 Task: Set up a filter for calendar appointments in Outlook.
Action: Mouse moved to (18, 63)
Screenshot: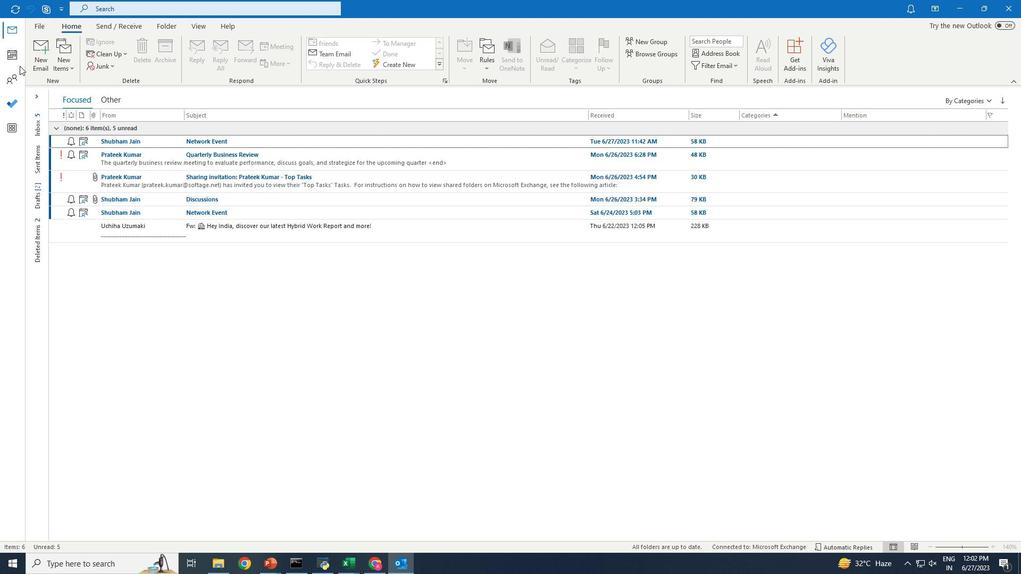 
Action: Mouse pressed left at (18, 63)
Screenshot: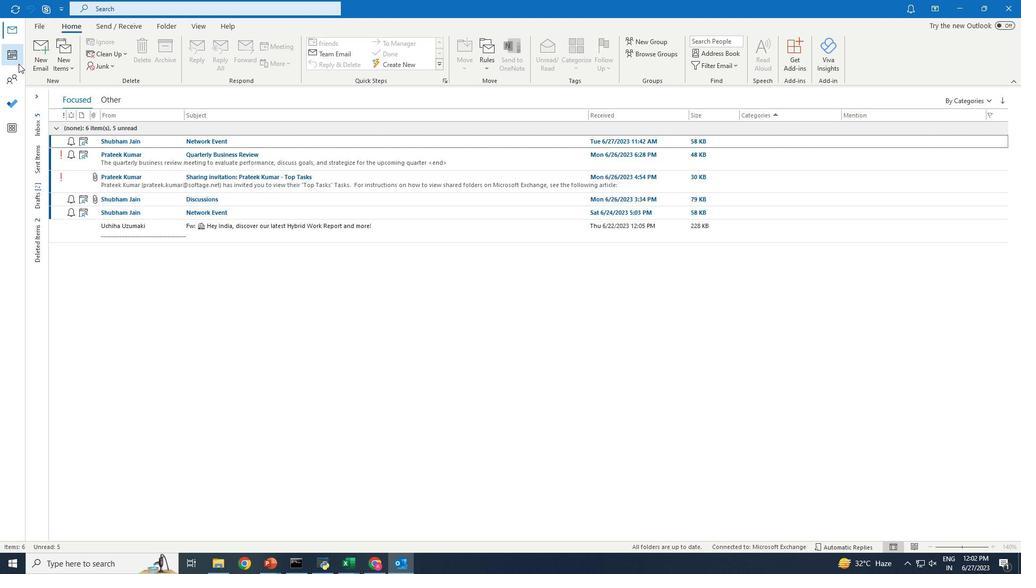 
Action: Mouse moved to (194, 28)
Screenshot: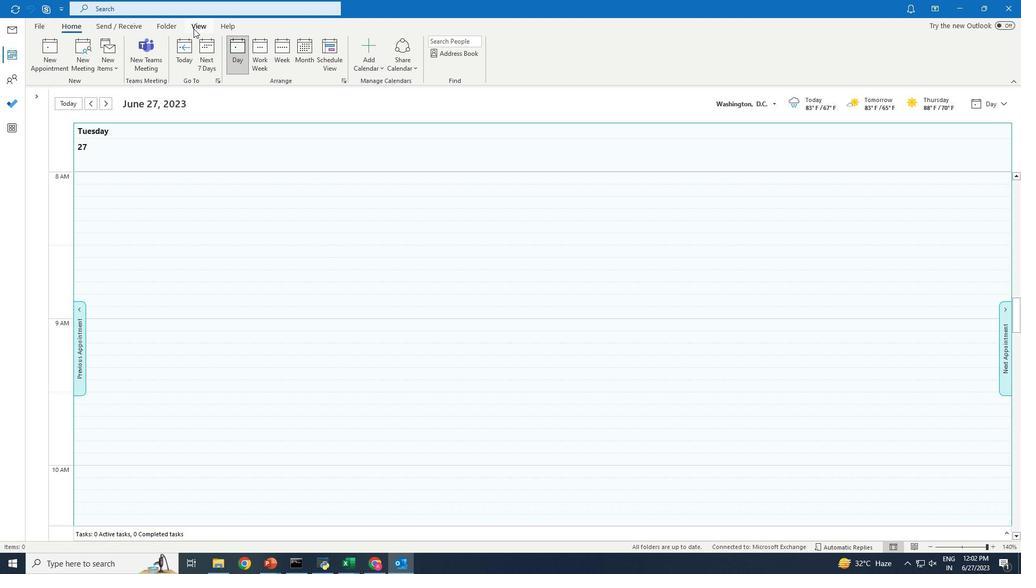 
Action: Mouse pressed left at (194, 28)
Screenshot: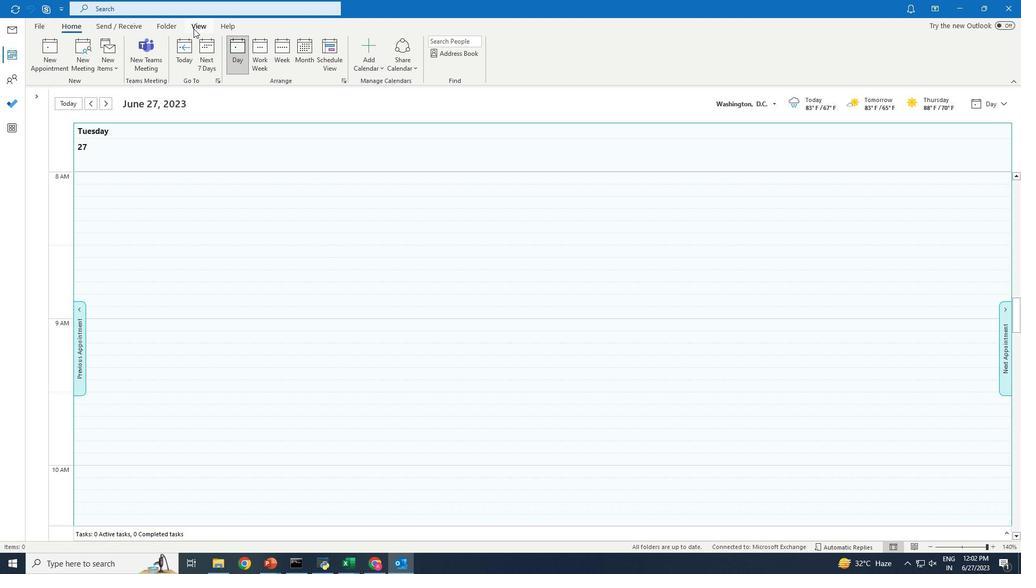 
Action: Mouse moved to (58, 57)
Screenshot: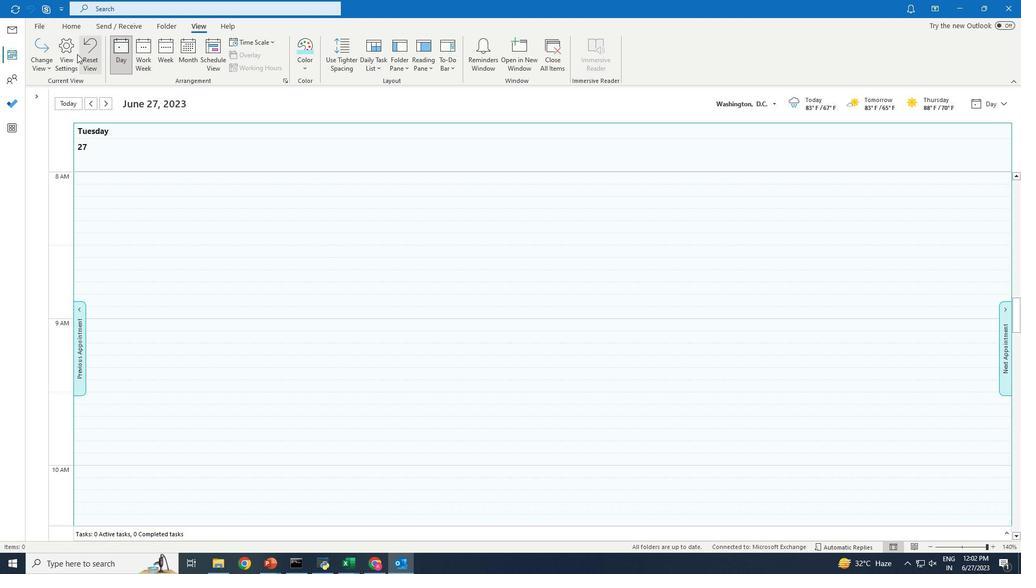 
Action: Mouse pressed left at (58, 57)
Screenshot: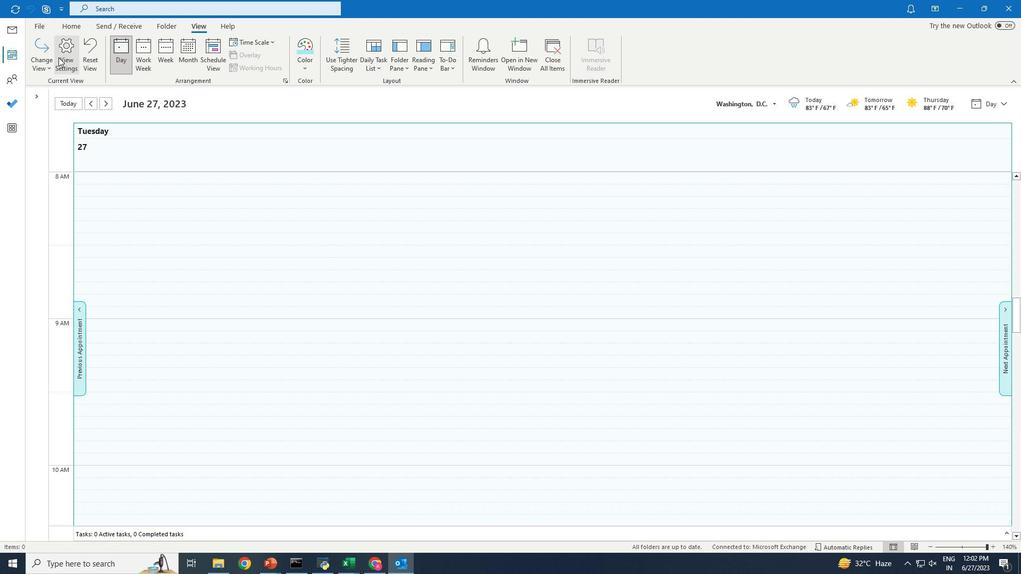 
Action: Mouse moved to (428, 278)
Screenshot: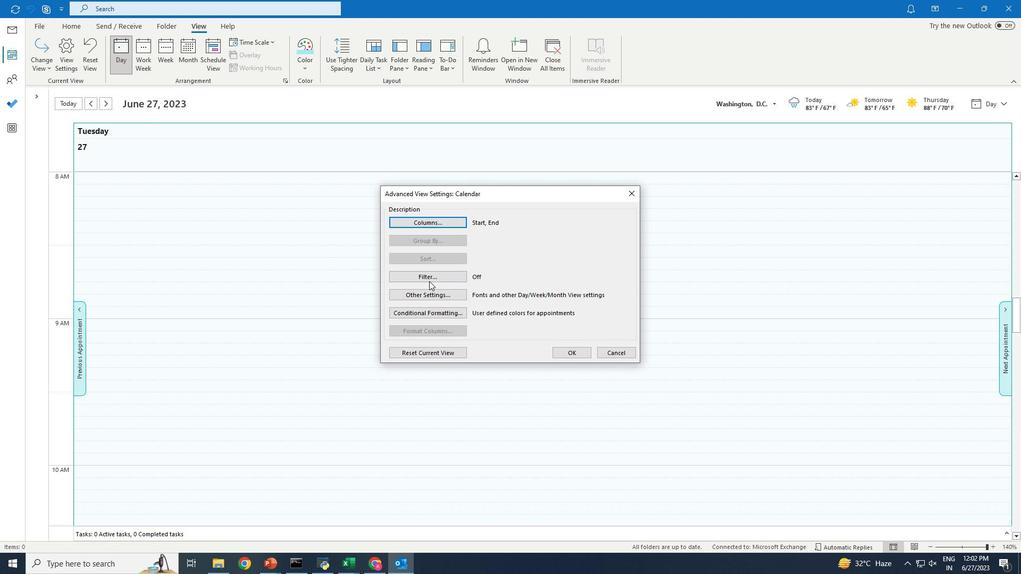 
Action: Mouse pressed left at (428, 278)
Screenshot: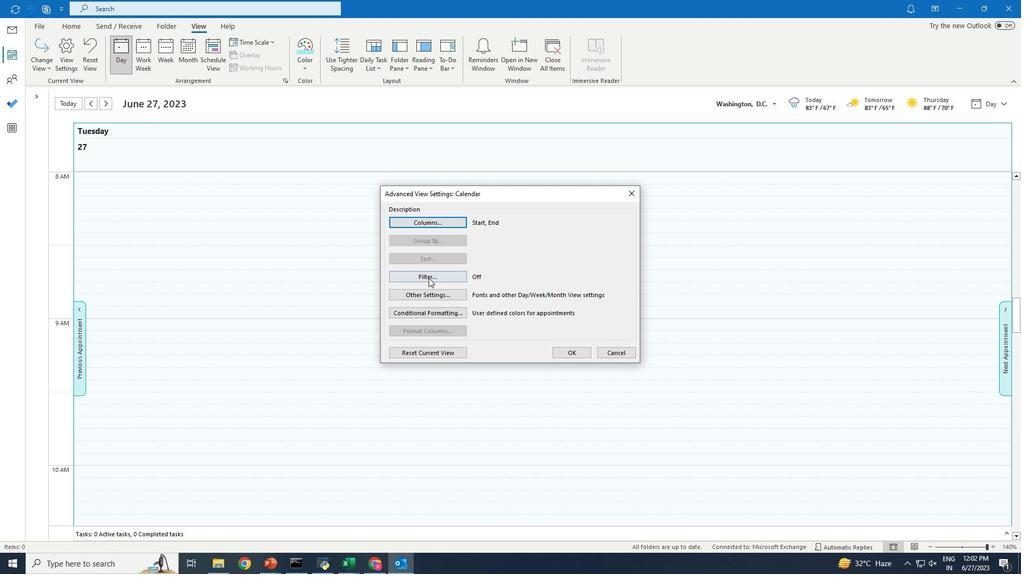 
Action: Mouse moved to (505, 215)
Screenshot: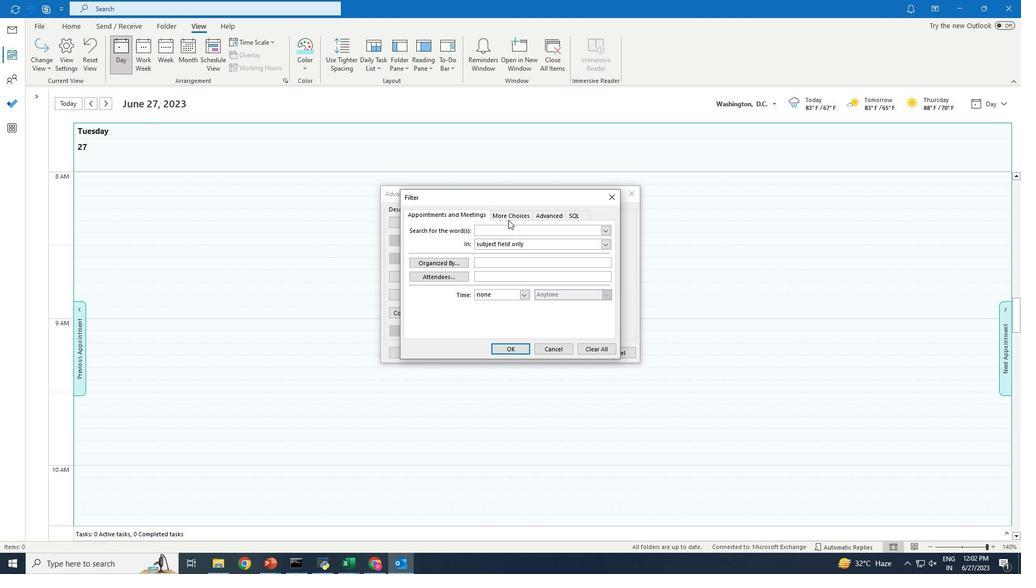 
Action: Mouse pressed left at (505, 215)
Screenshot: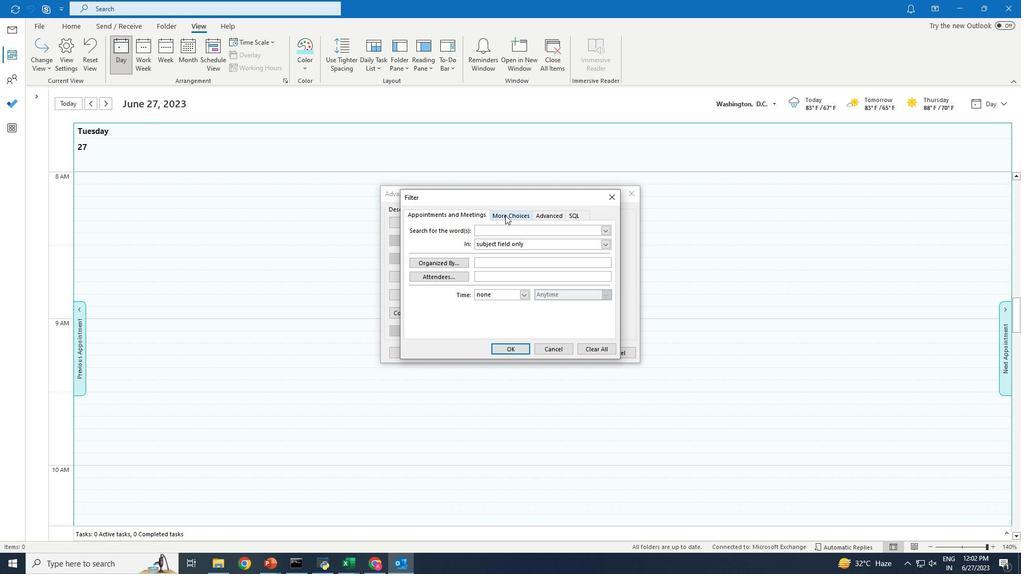 
Action: Mouse moved to (605, 231)
Screenshot: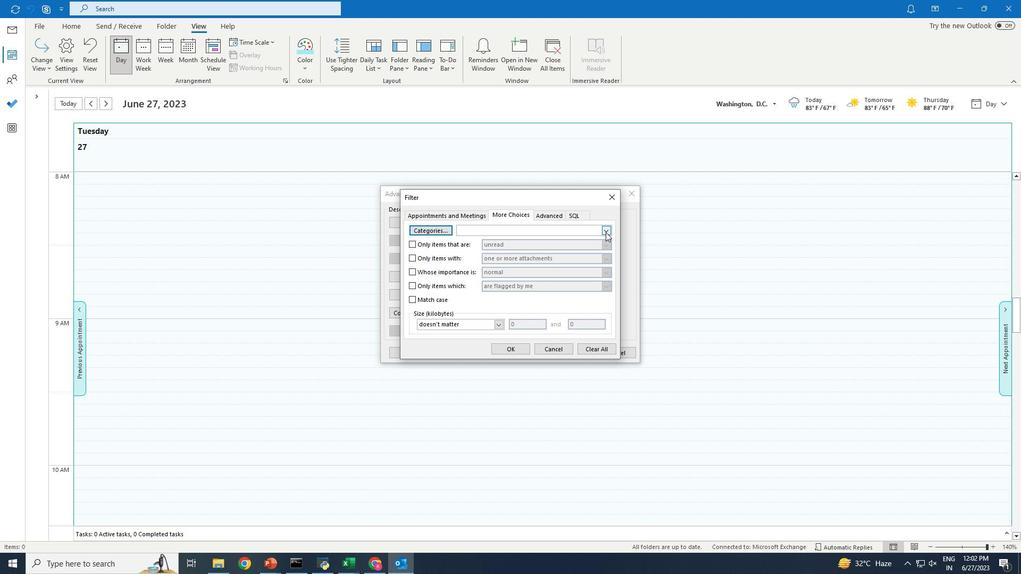 
Action: Mouse pressed left at (605, 231)
Screenshot: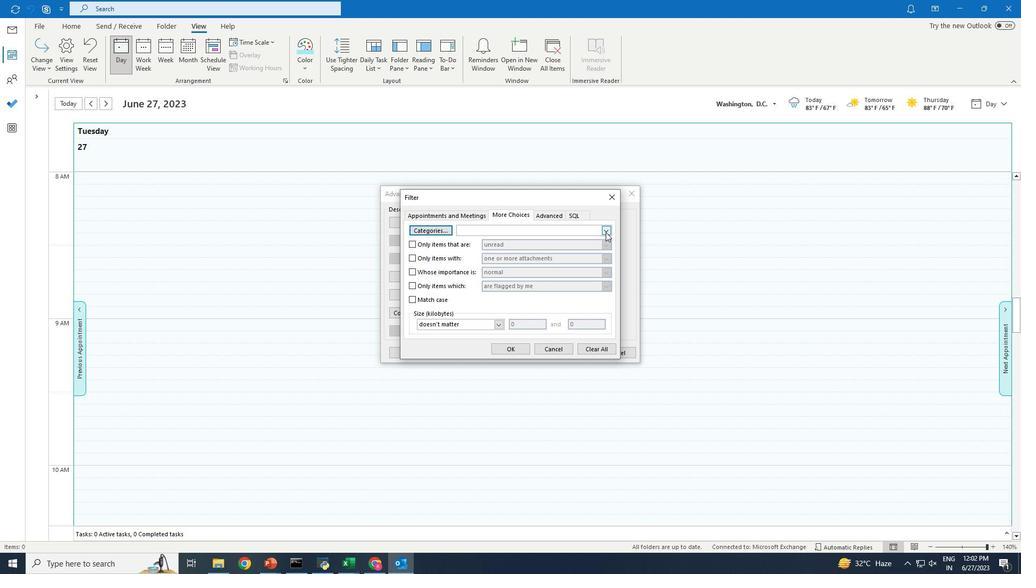 
Action: Mouse moved to (484, 239)
Screenshot: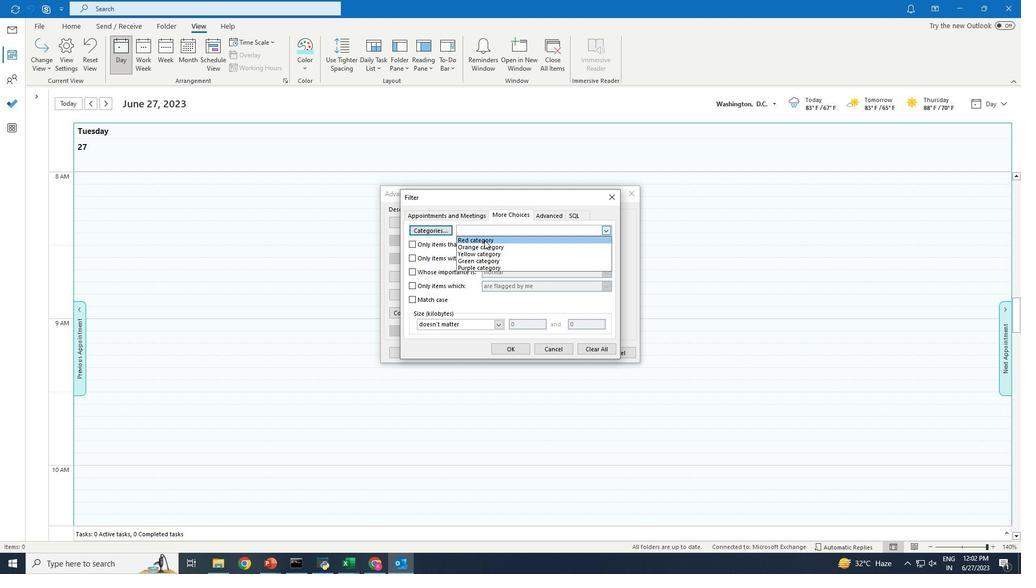 
Action: Mouse pressed left at (484, 239)
Screenshot: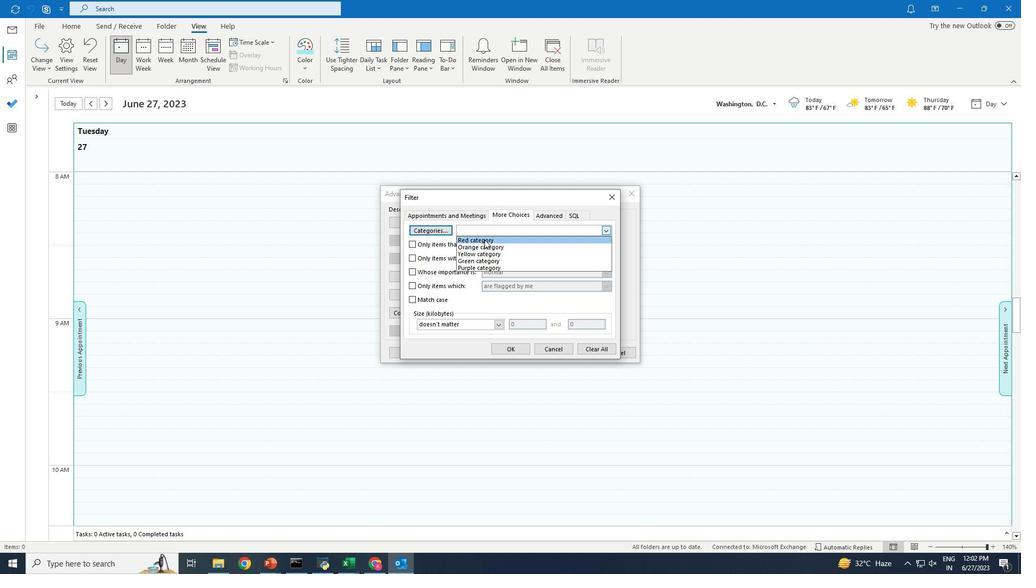 
Action: Mouse moved to (411, 269)
Screenshot: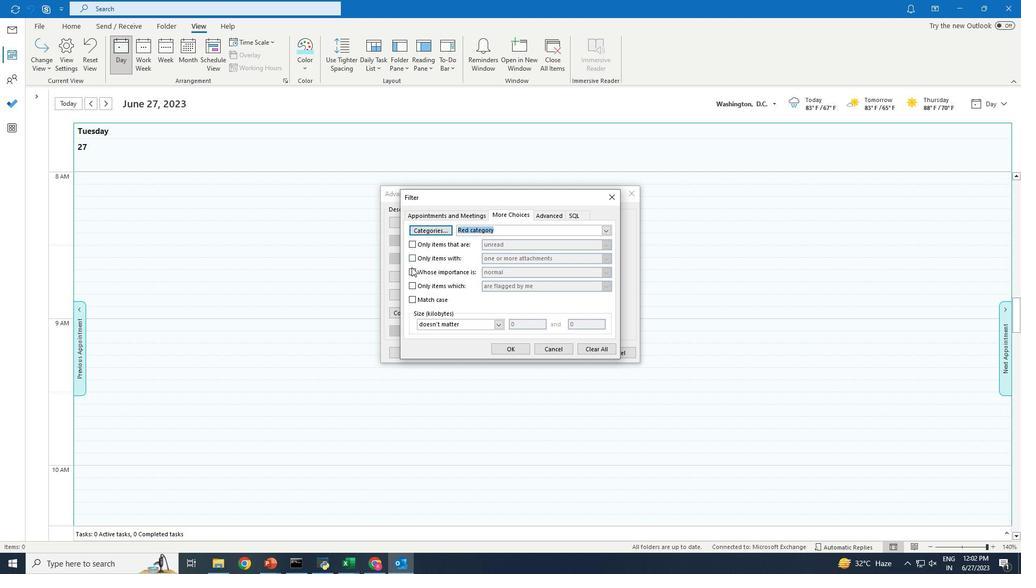 
Action: Mouse pressed left at (411, 269)
Screenshot: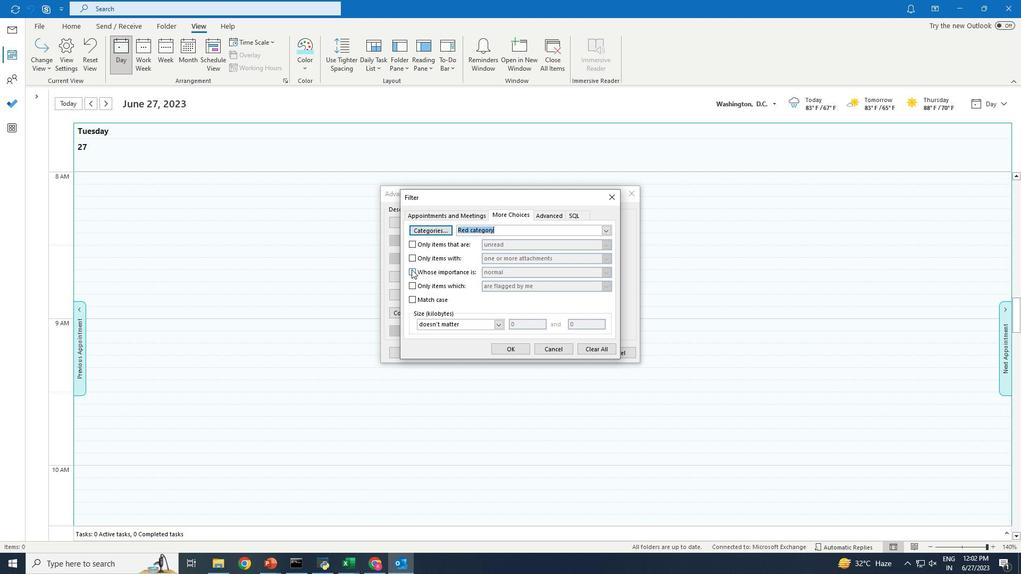 
Action: Mouse moved to (603, 272)
Screenshot: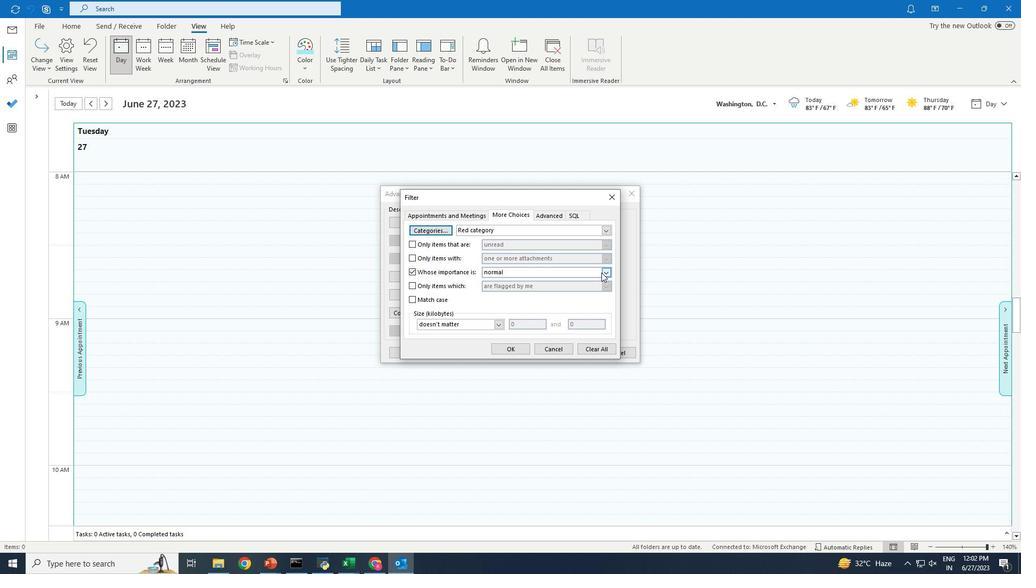 
Action: Mouse pressed left at (603, 272)
Screenshot: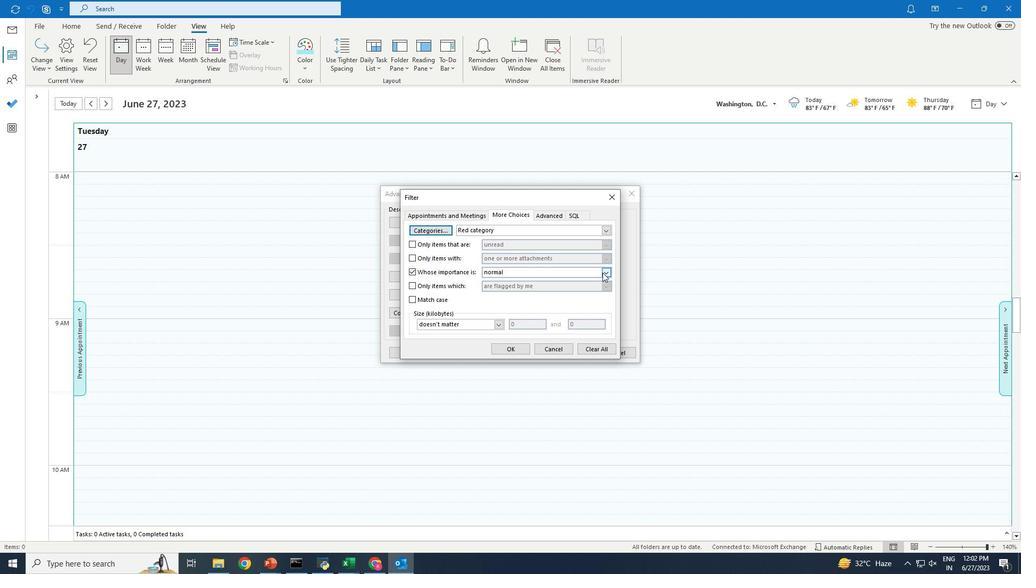 
Action: Mouse moved to (523, 287)
Screenshot: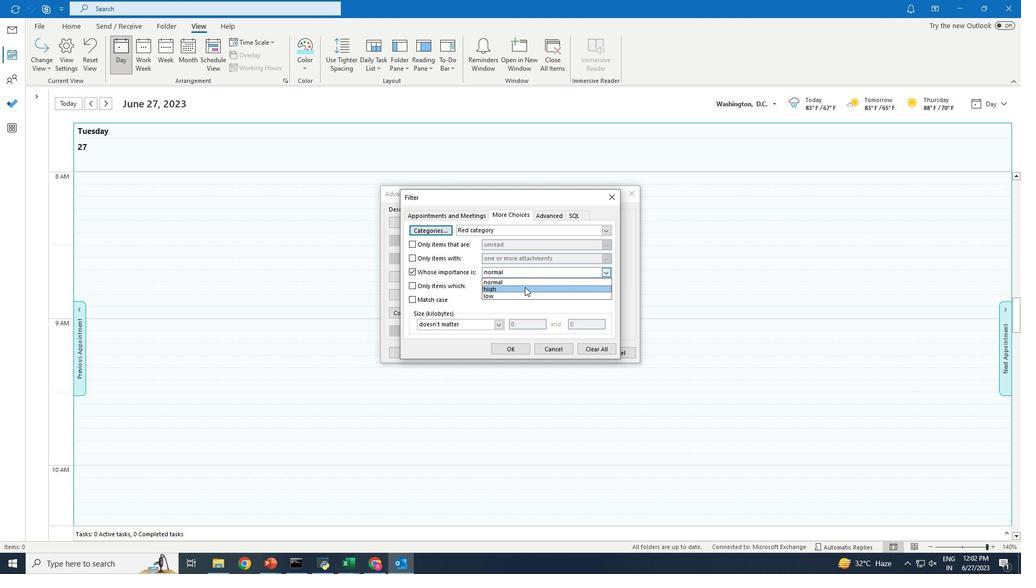 
Action: Mouse pressed left at (523, 287)
Screenshot: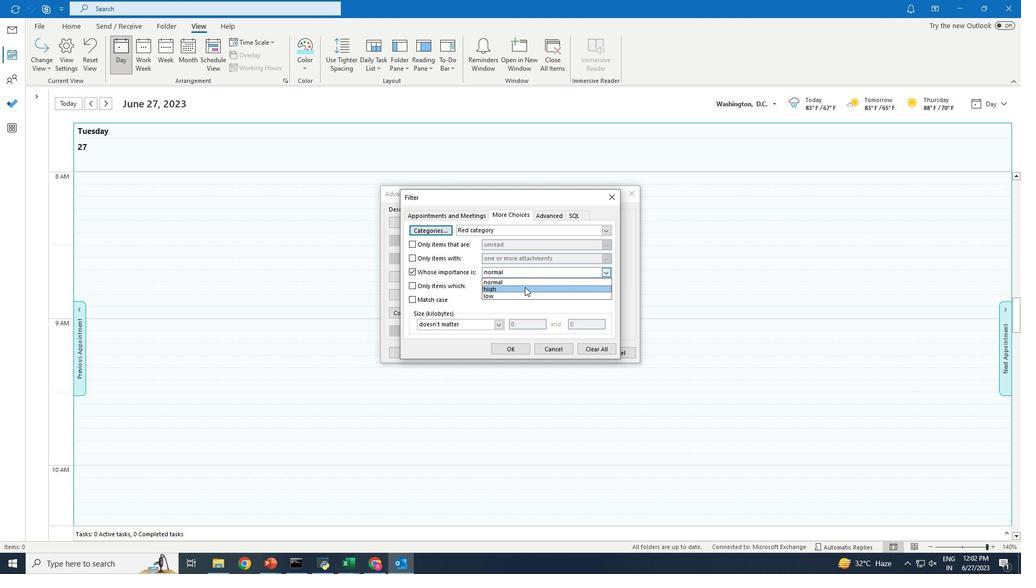 
Action: Mouse moved to (519, 346)
Screenshot: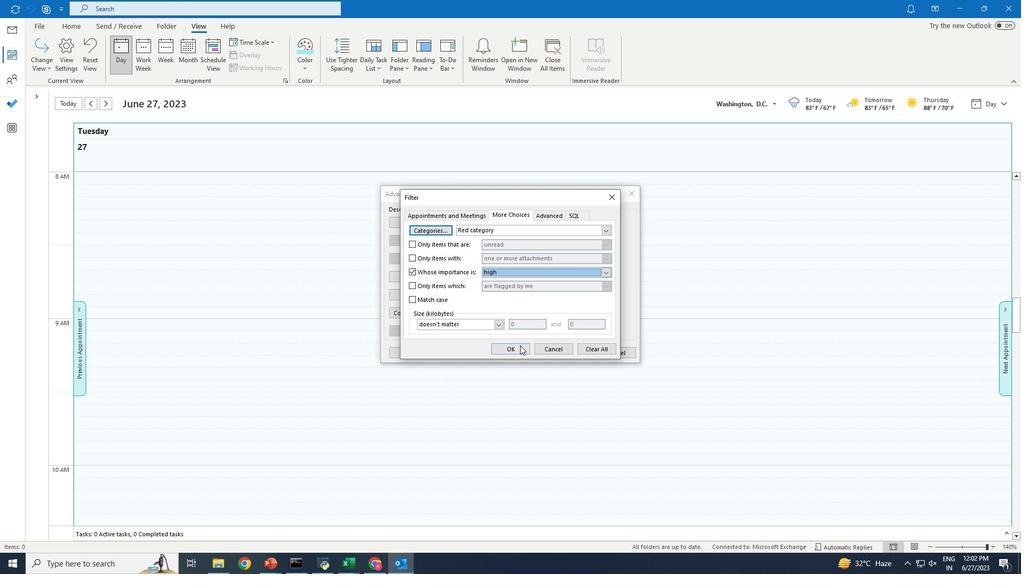 
Action: Mouse pressed left at (519, 346)
Screenshot: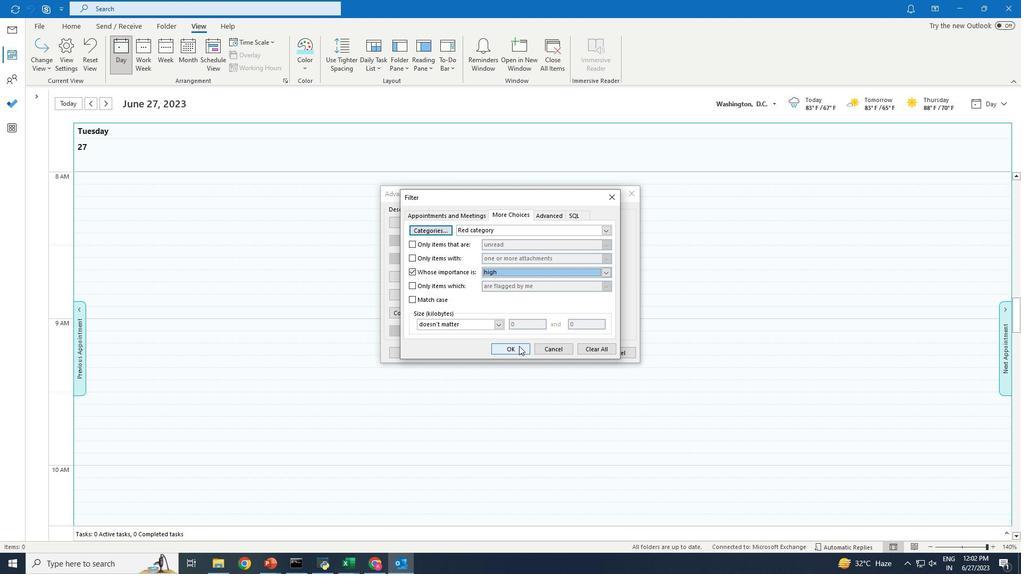 
Action: Mouse moved to (558, 352)
Screenshot: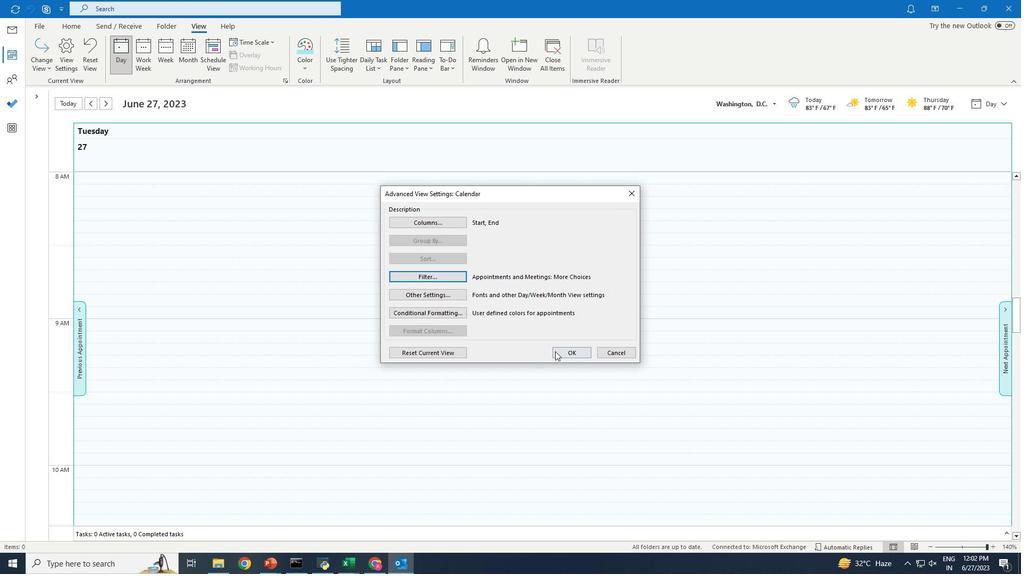 
Action: Mouse pressed left at (558, 352)
Screenshot: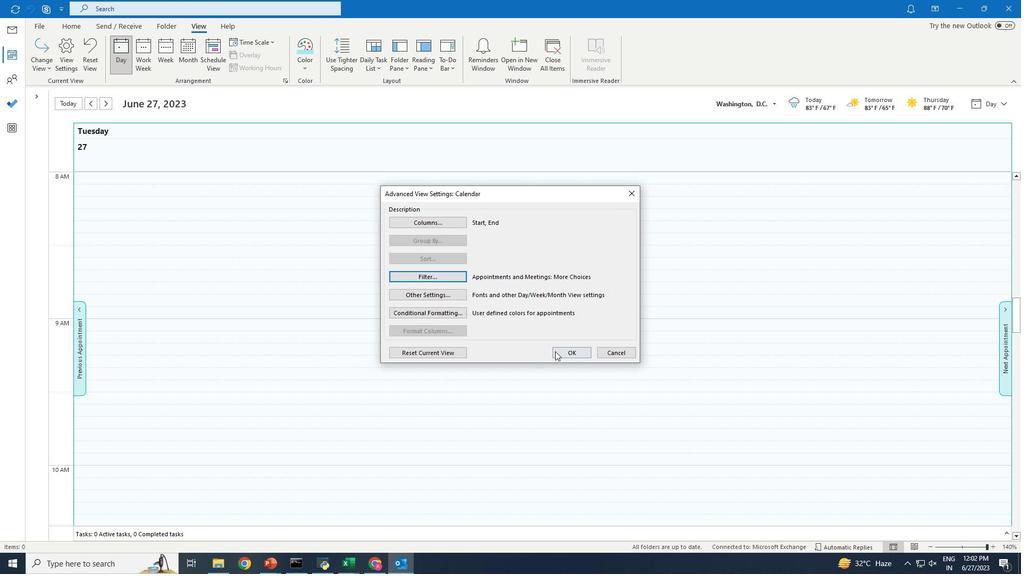 
Action: Mouse moved to (559, 351)
Screenshot: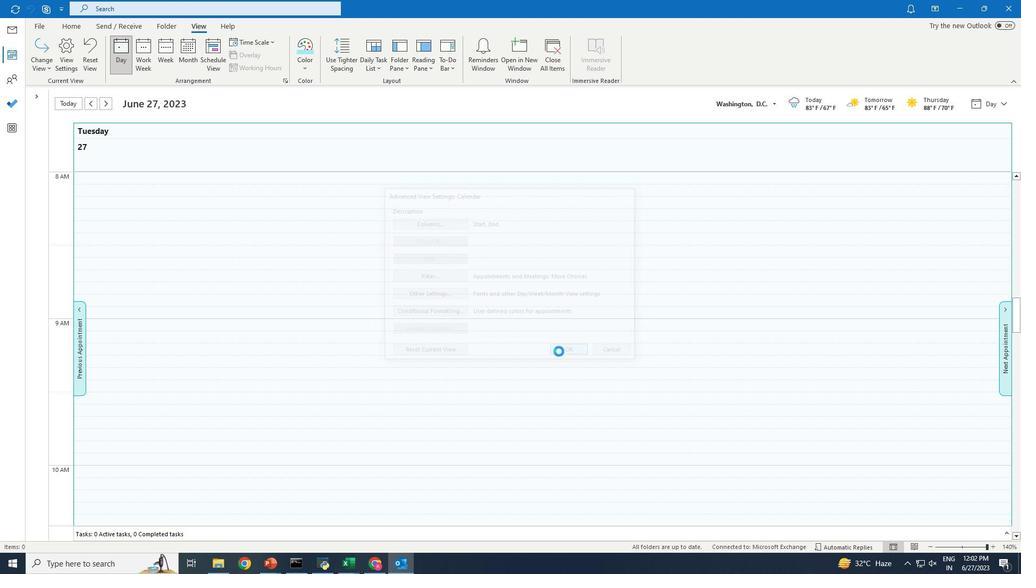 
